 Task: Add Dr. Bronner's Organic Lavender Hand Sanitizer Spray to the cart.
Action: Mouse moved to (792, 295)
Screenshot: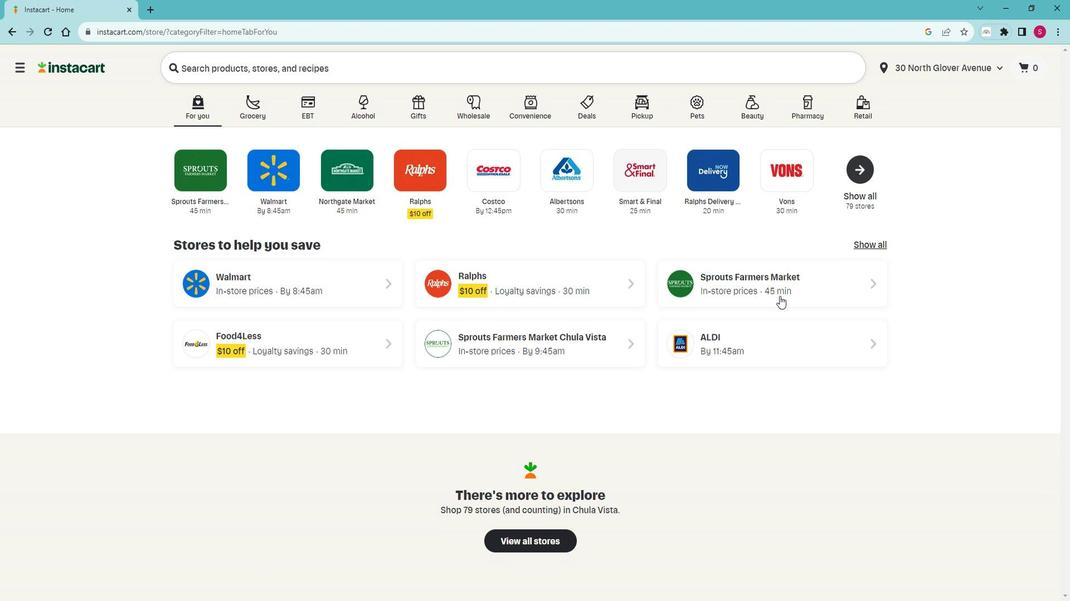 
Action: Mouse pressed left at (792, 295)
Screenshot: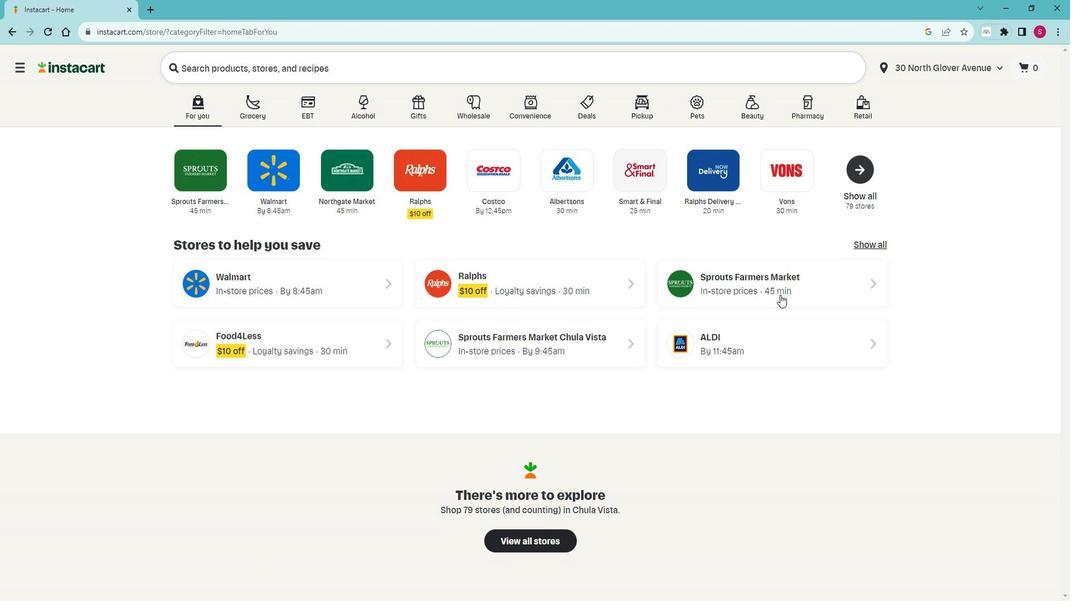 
Action: Mouse moved to (78, 441)
Screenshot: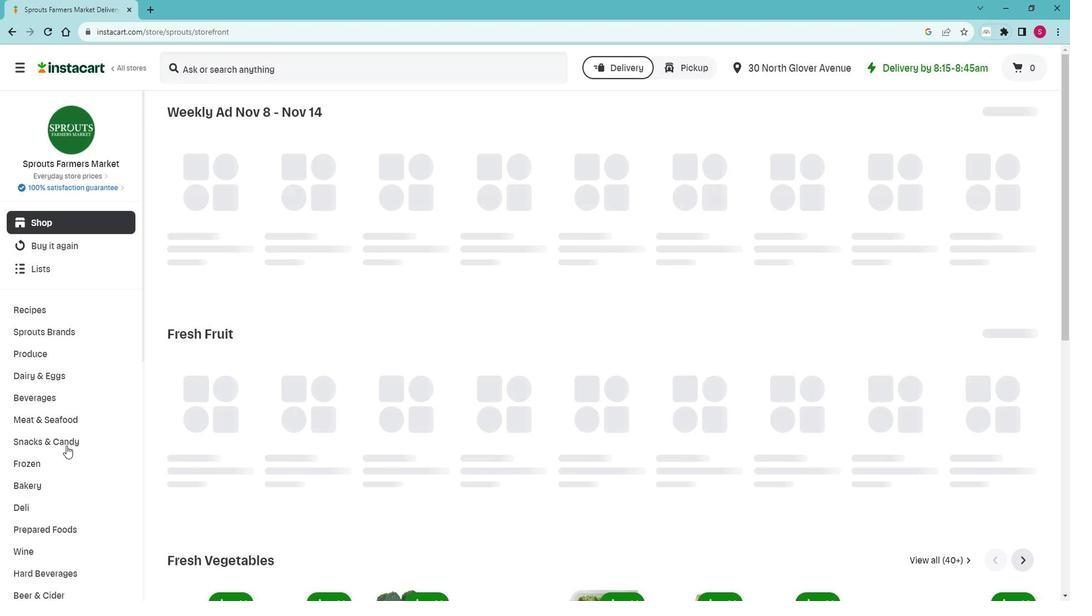 
Action: Mouse scrolled (78, 440) with delta (0, 0)
Screenshot: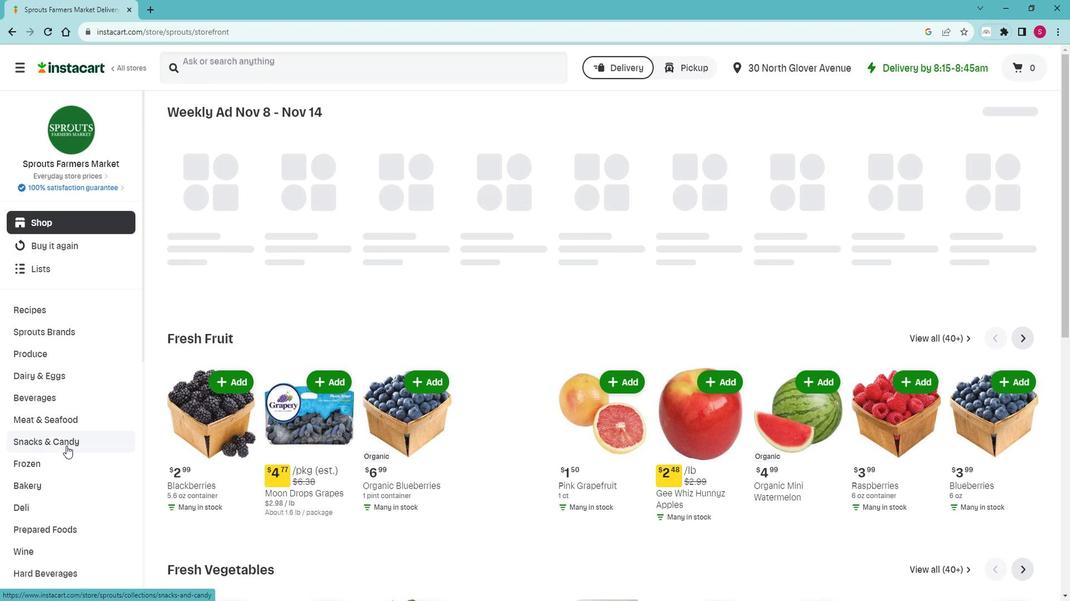 
Action: Mouse scrolled (78, 440) with delta (0, 0)
Screenshot: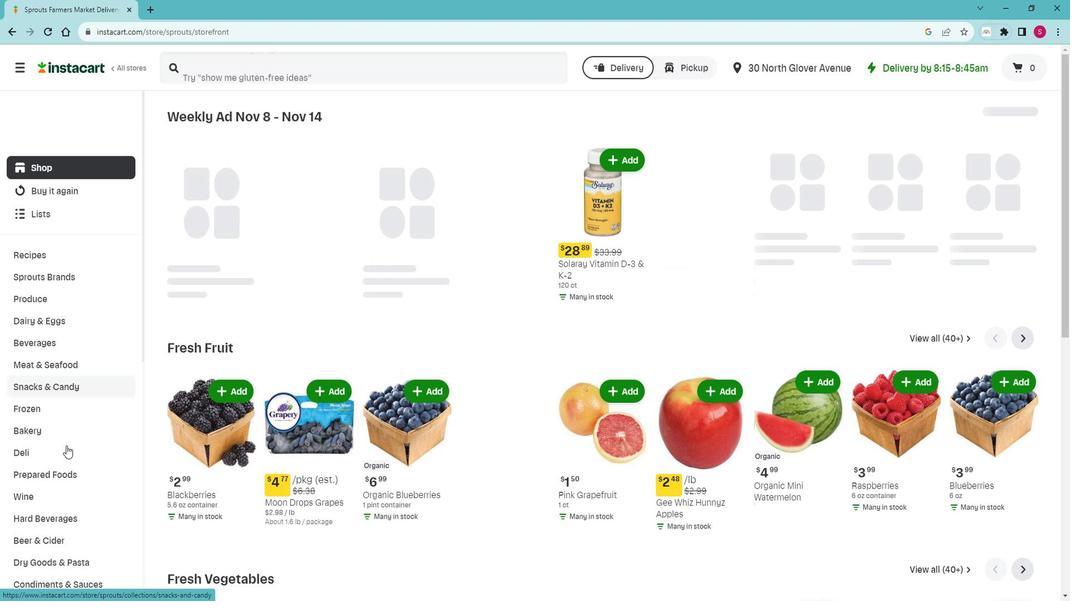 
Action: Mouse scrolled (78, 440) with delta (0, 0)
Screenshot: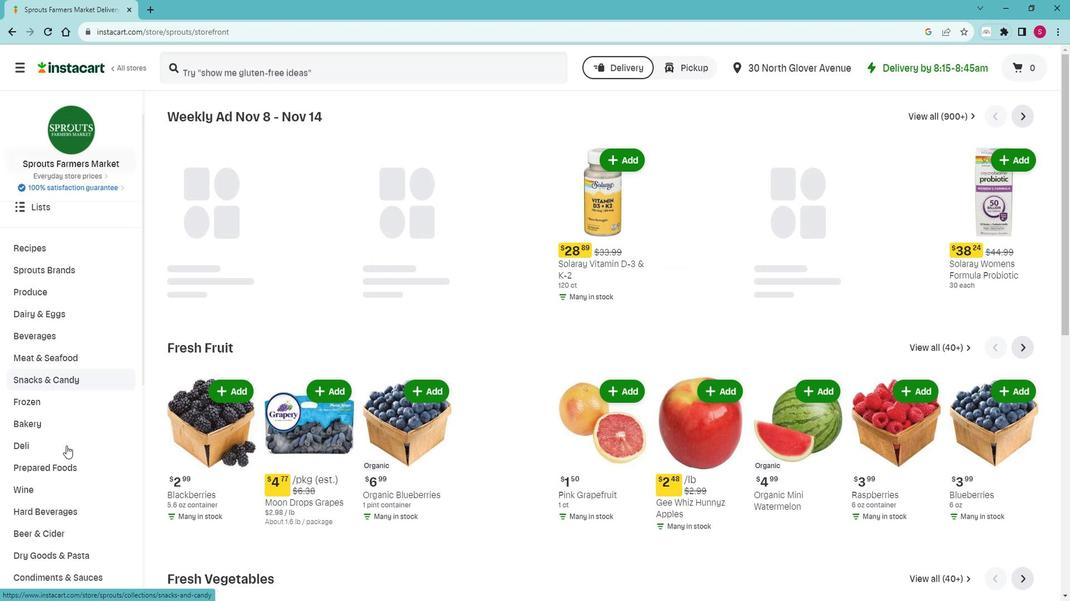 
Action: Mouse scrolled (78, 440) with delta (0, 0)
Screenshot: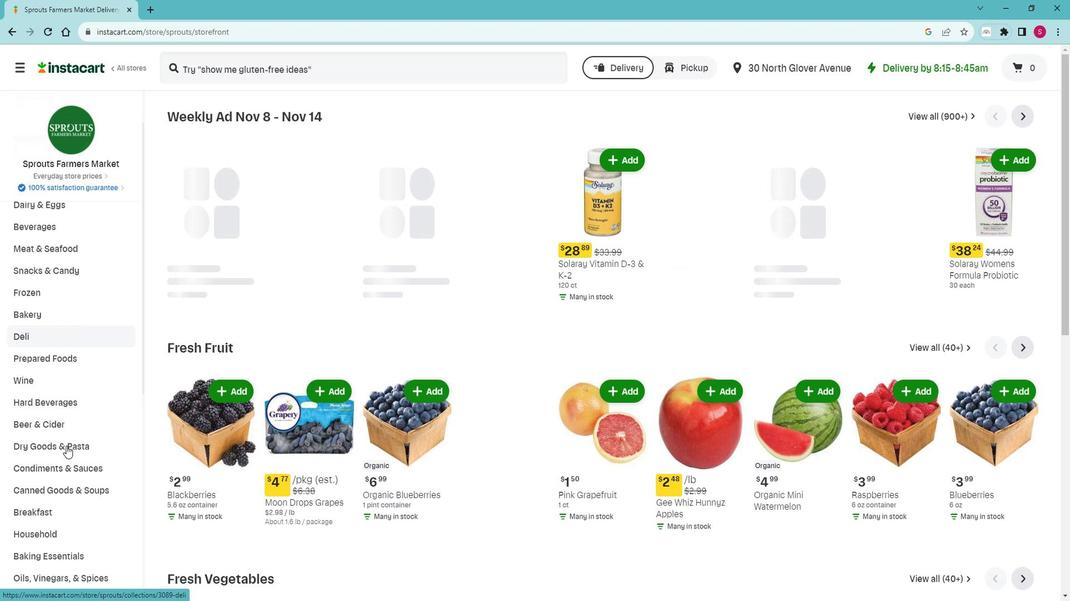 
Action: Mouse moved to (86, 441)
Screenshot: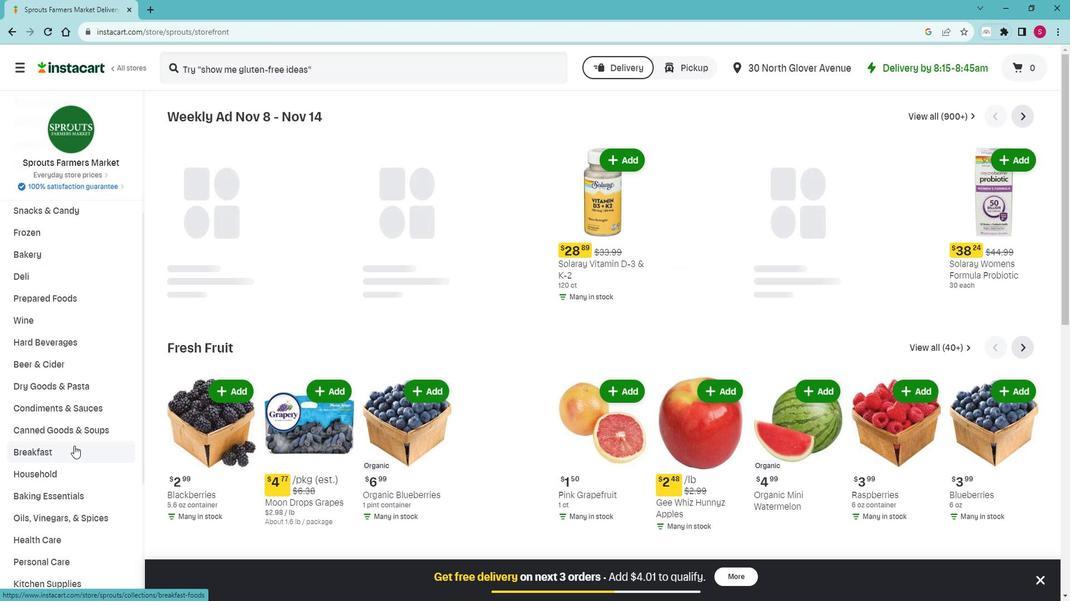
Action: Mouse scrolled (86, 440) with delta (0, 0)
Screenshot: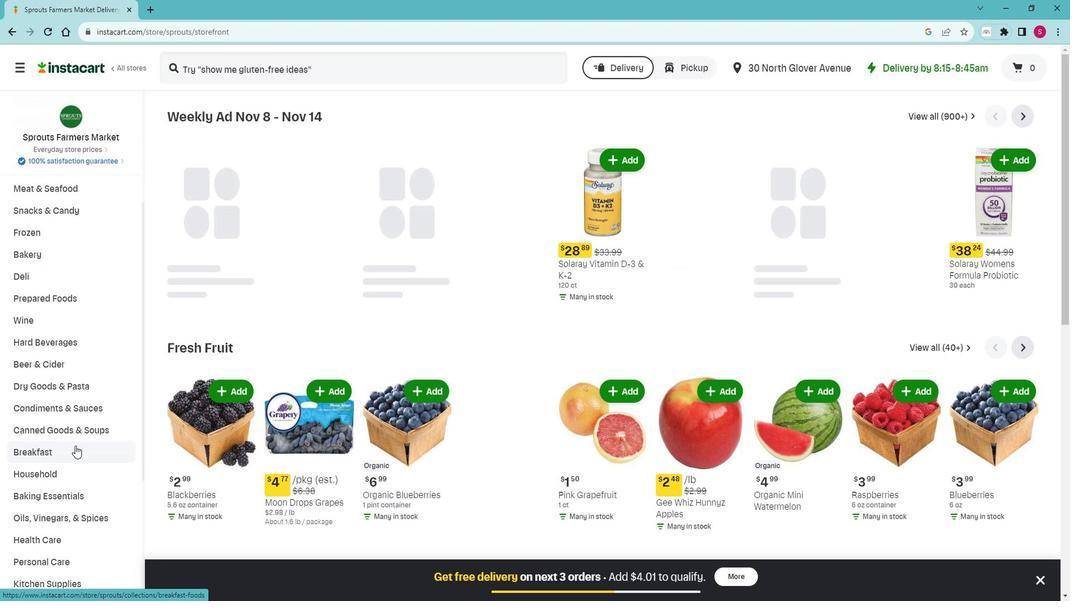 
Action: Mouse scrolled (86, 440) with delta (0, 0)
Screenshot: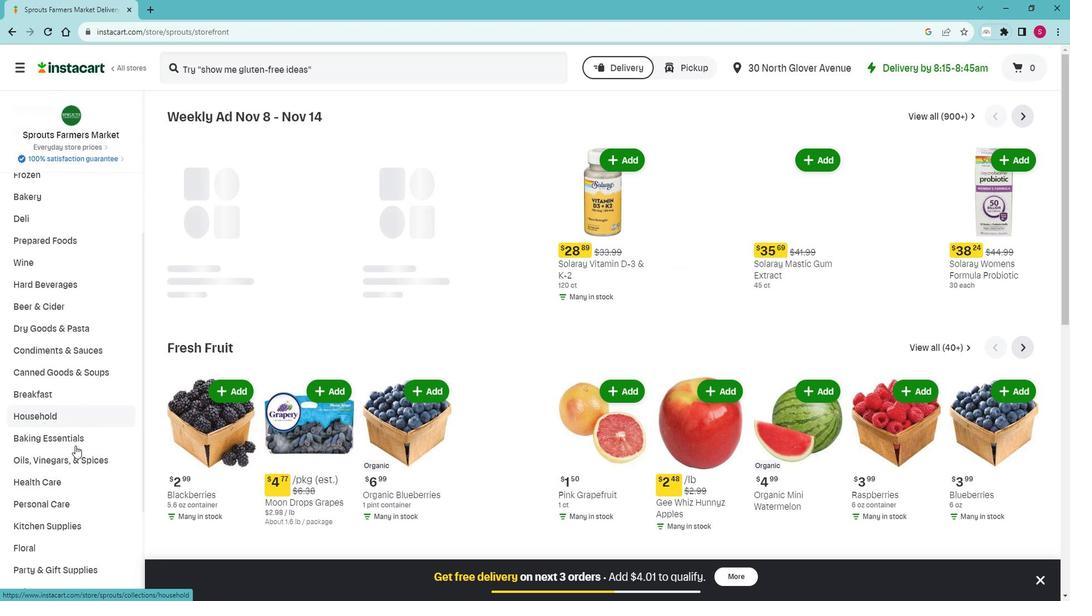 
Action: Mouse moved to (85, 439)
Screenshot: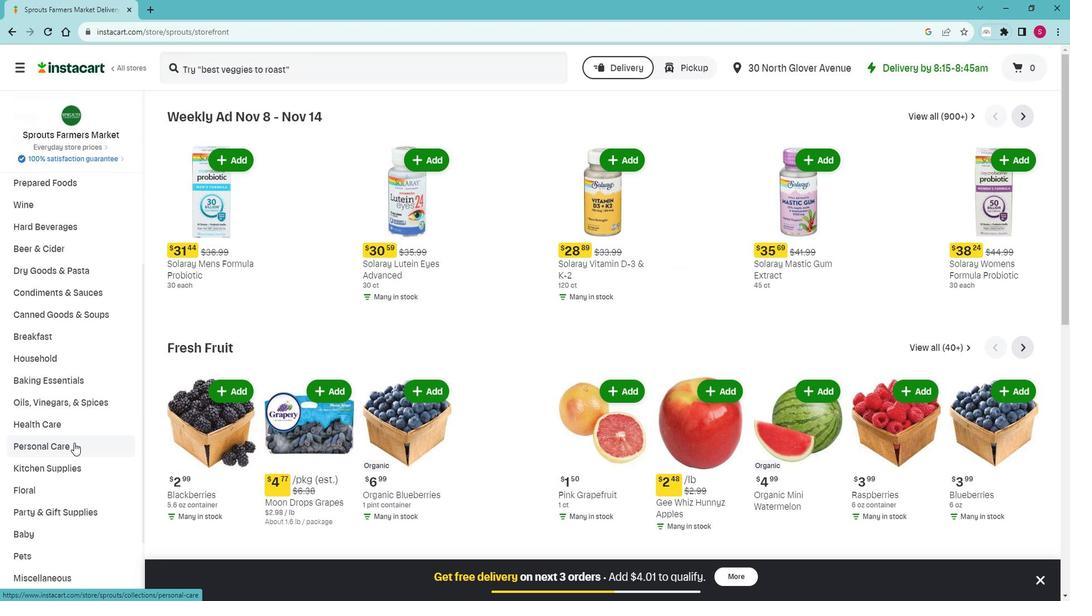 
Action: Mouse pressed left at (85, 439)
Screenshot: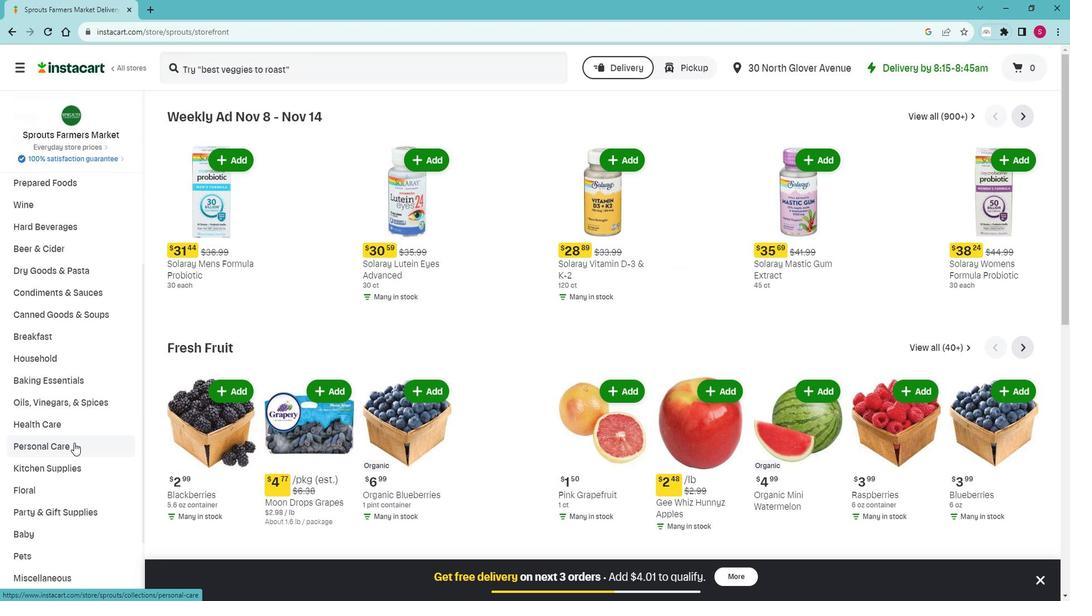 
Action: Mouse moved to (81, 461)
Screenshot: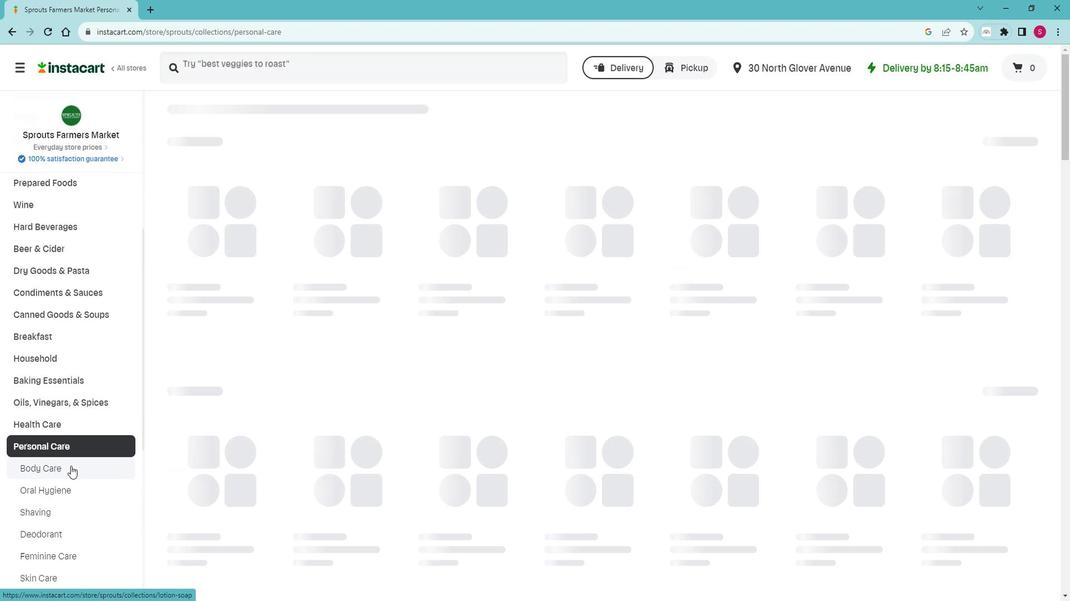 
Action: Mouse pressed left at (81, 461)
Screenshot: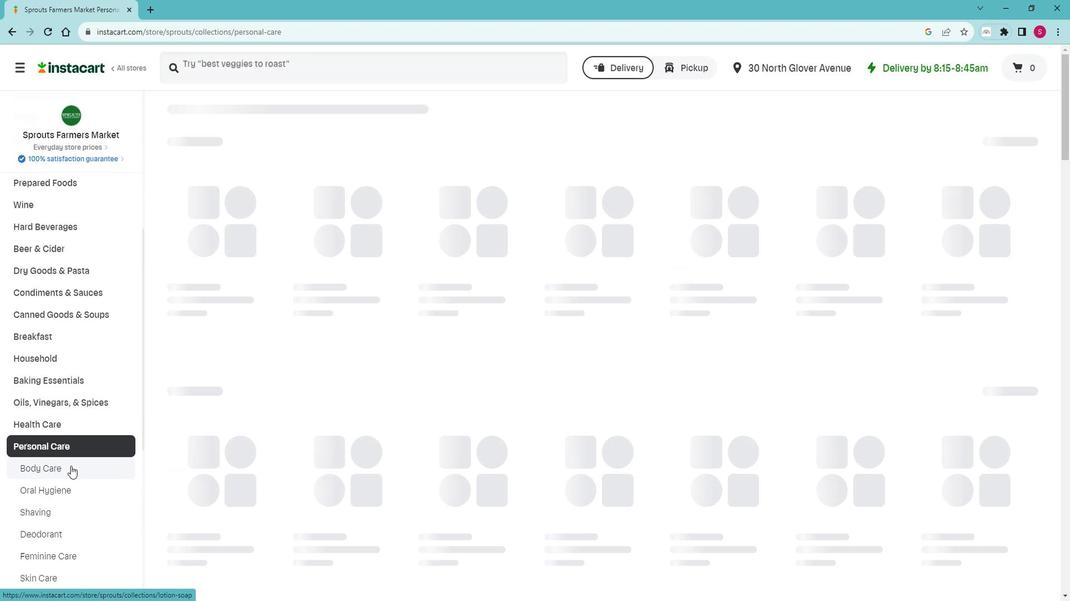 
Action: Mouse moved to (585, 156)
Screenshot: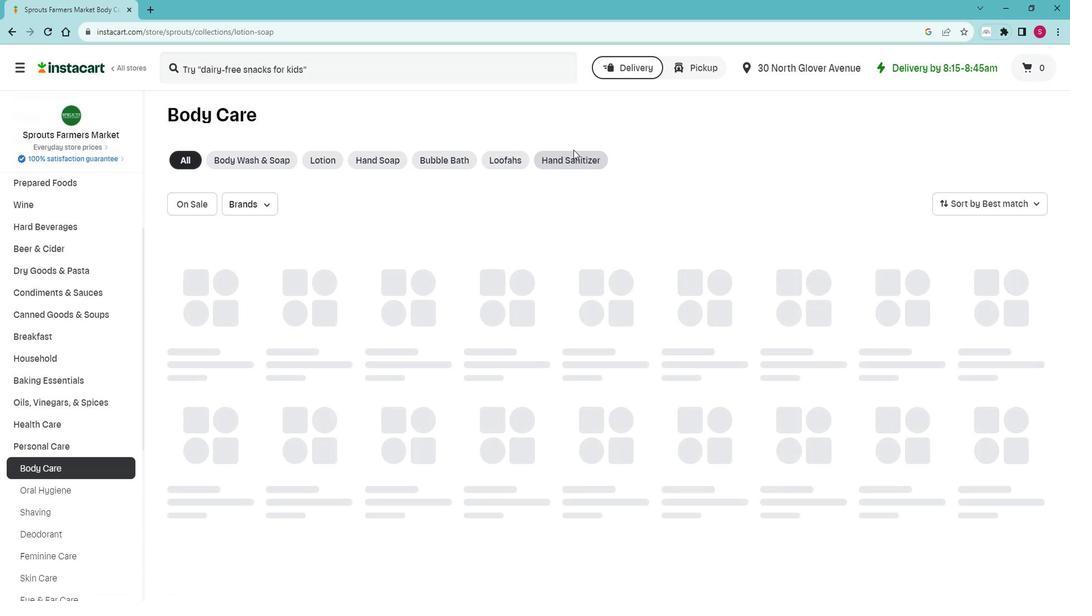 
Action: Mouse pressed left at (585, 156)
Screenshot: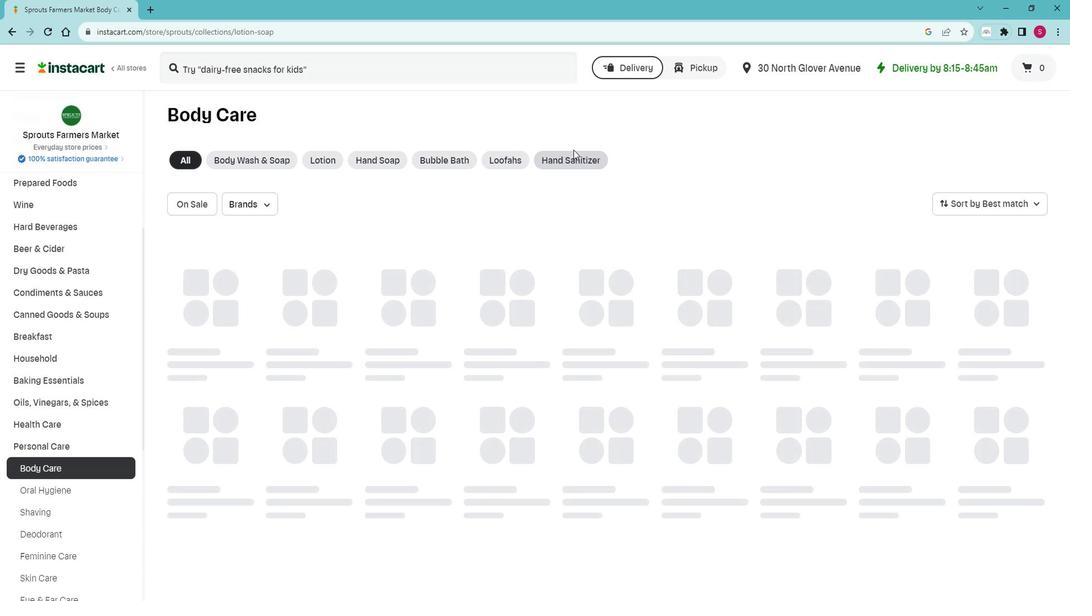 
Action: Mouse moved to (580, 158)
Screenshot: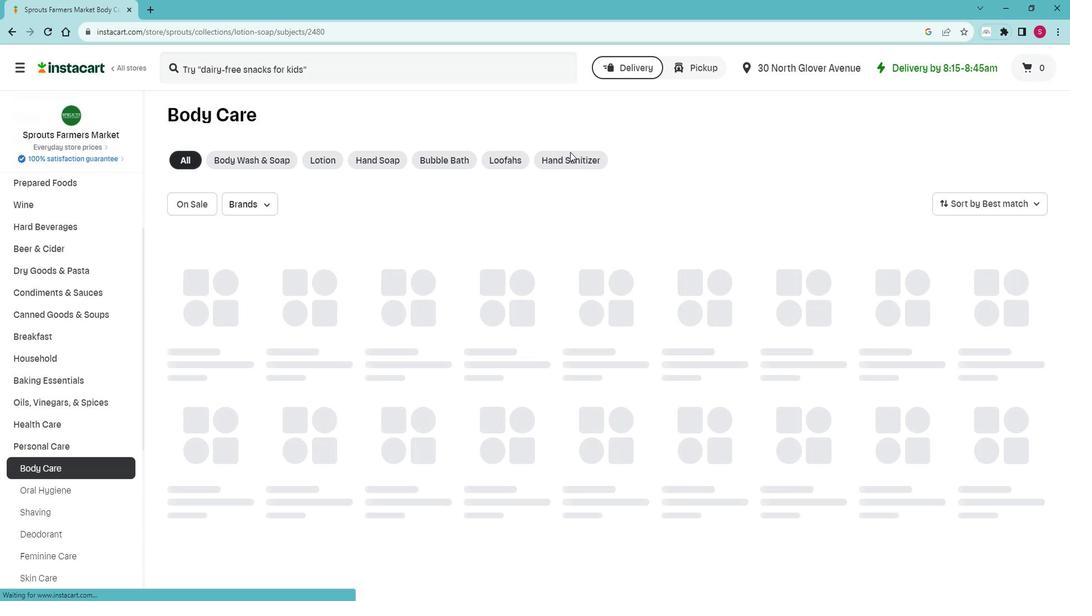 
Action: Mouse pressed left at (580, 158)
Screenshot: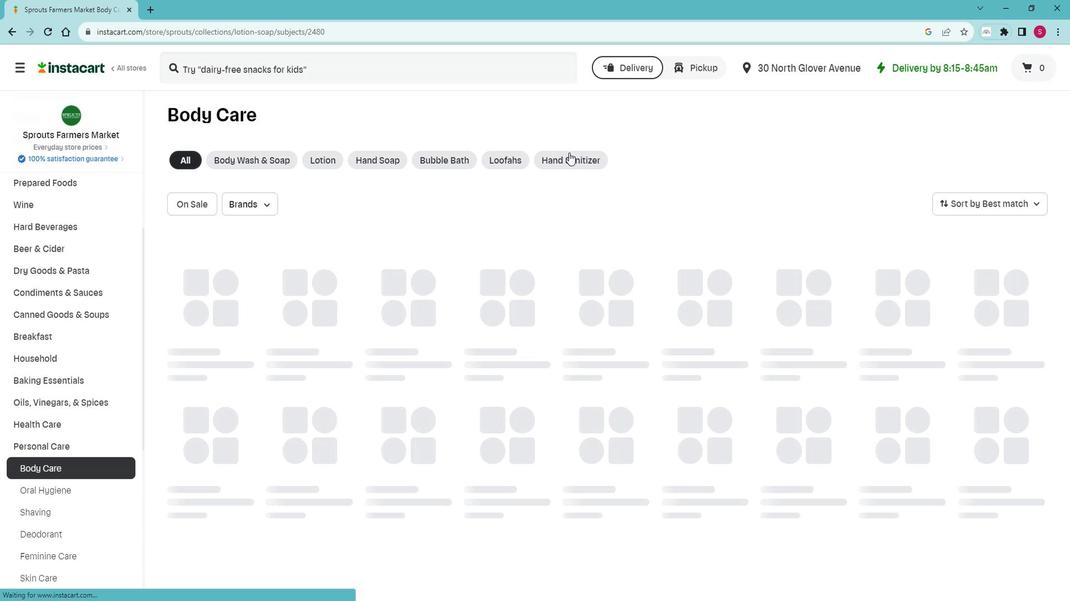 
Action: Mouse moved to (342, 76)
Screenshot: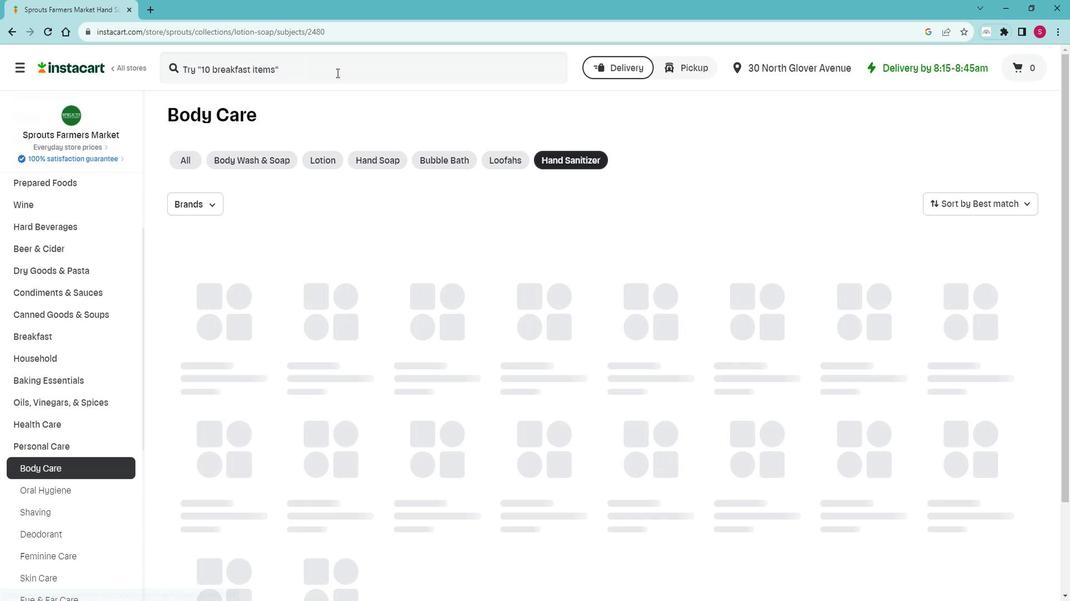 
Action: Mouse pressed left at (342, 76)
Screenshot: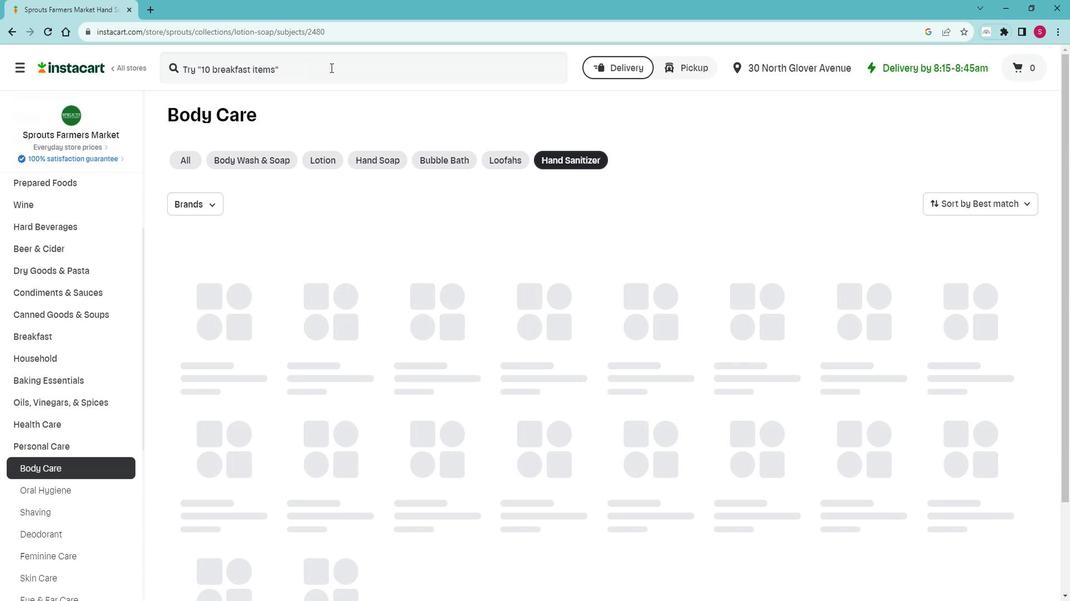 
Action: Key pressed <Key.shift>Dr.<Key.space><Key.shift>Bronner's<Key.space><Key.shift>Organic<Key.space><Key.shift>Lavender<Key.space><Key.shift>Hand<Key.space><Key.shift>Sanitizer<Key.space><Key.shift>Spray<Key.space><Key.enter>
Screenshot: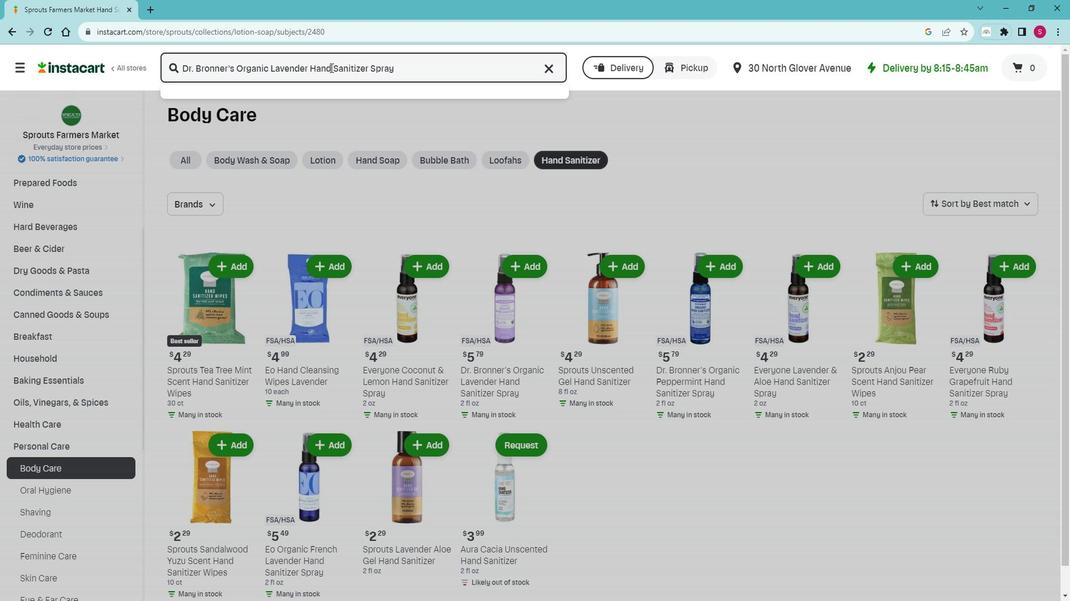 
Action: Mouse moved to (309, 166)
Screenshot: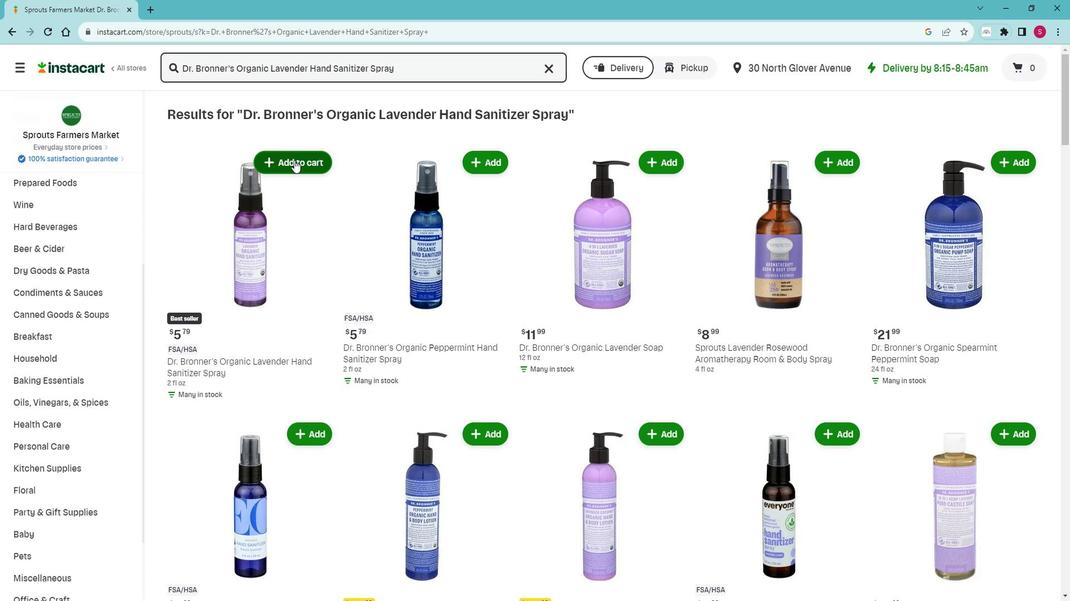 
Action: Mouse pressed left at (309, 166)
Screenshot: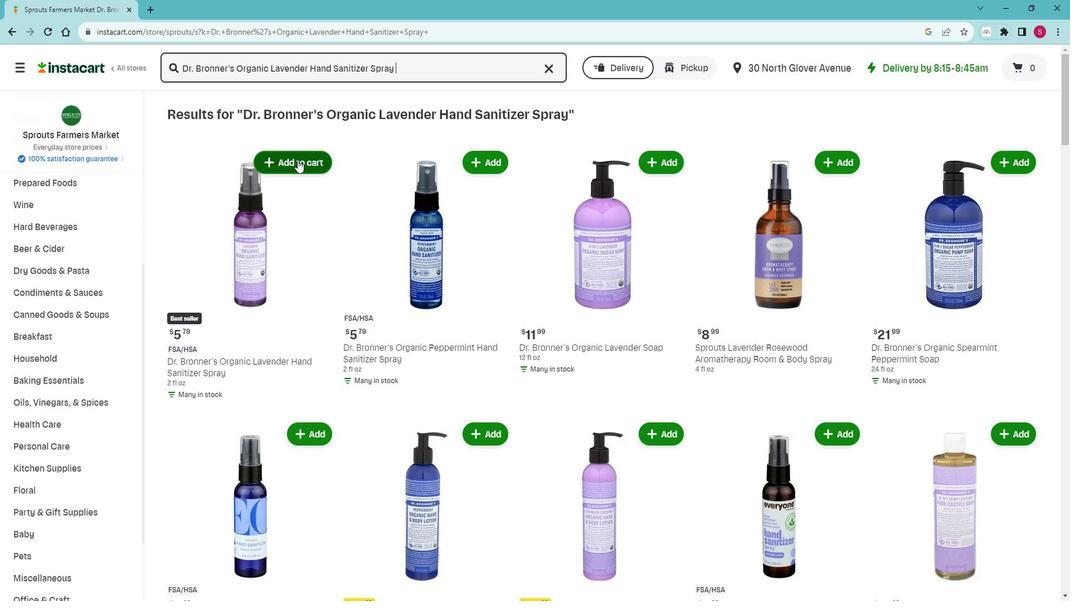 
Action: Mouse moved to (399, 142)
Screenshot: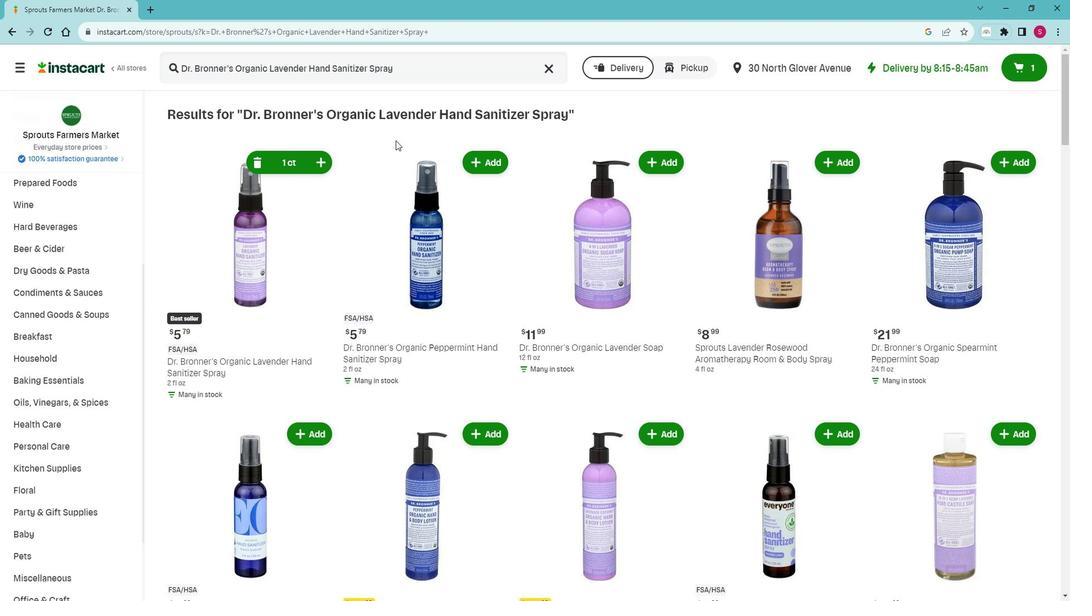
